 Task: Create a due date automation trigger when advanced on, on the monday before a card is due add content without an empty description at 11:00 AM.
Action: Mouse moved to (1037, 73)
Screenshot: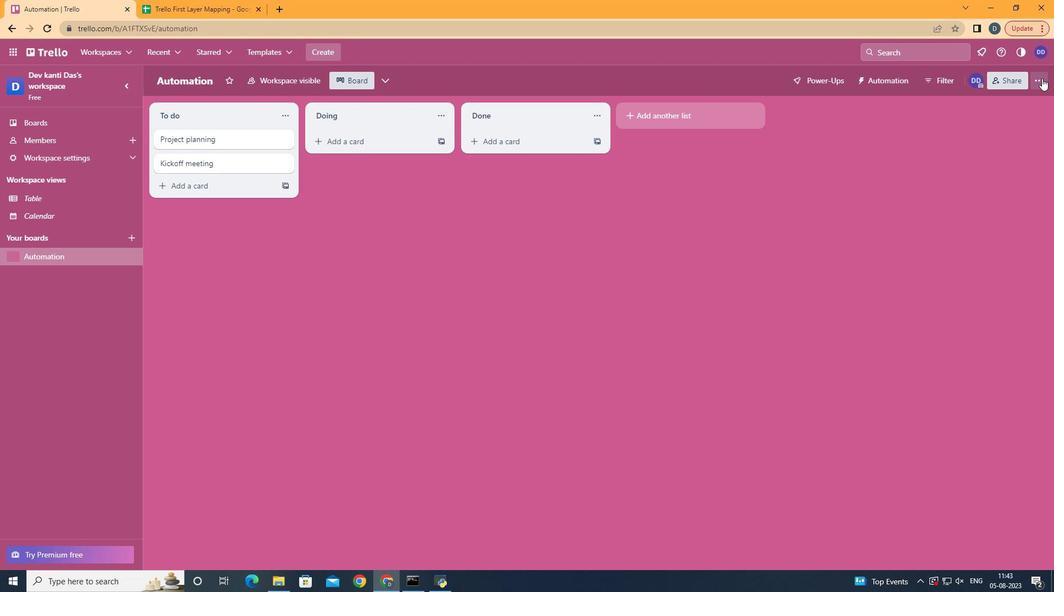 
Action: Mouse pressed left at (1037, 73)
Screenshot: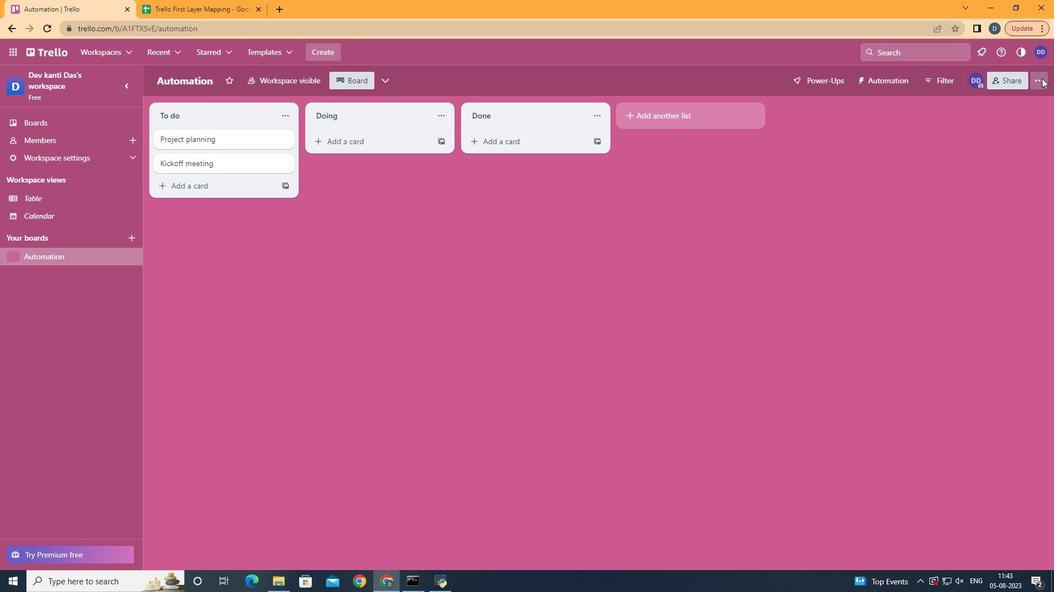 
Action: Mouse moved to (962, 217)
Screenshot: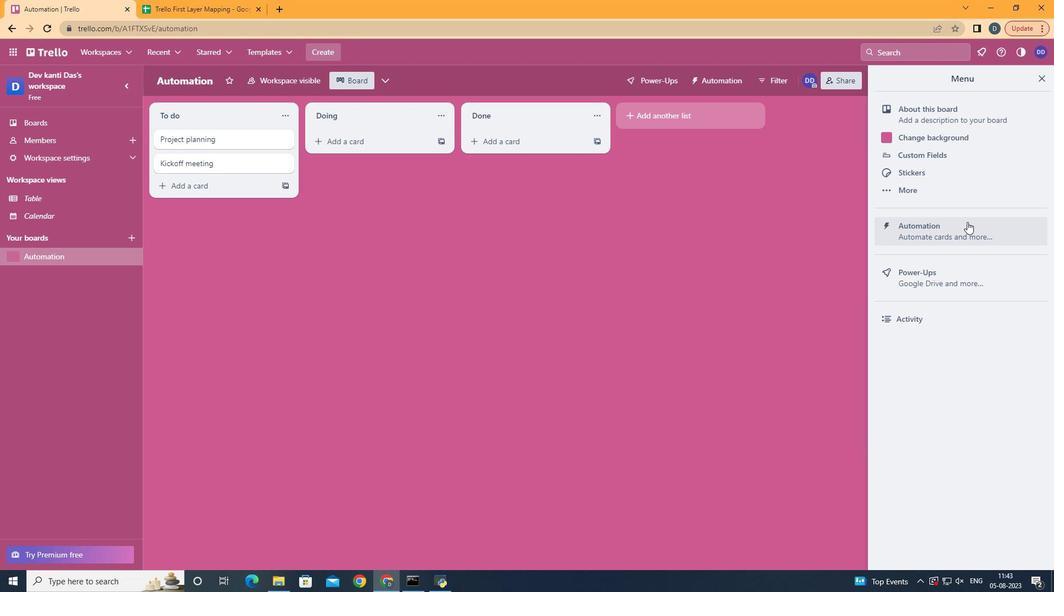 
Action: Mouse pressed left at (962, 217)
Screenshot: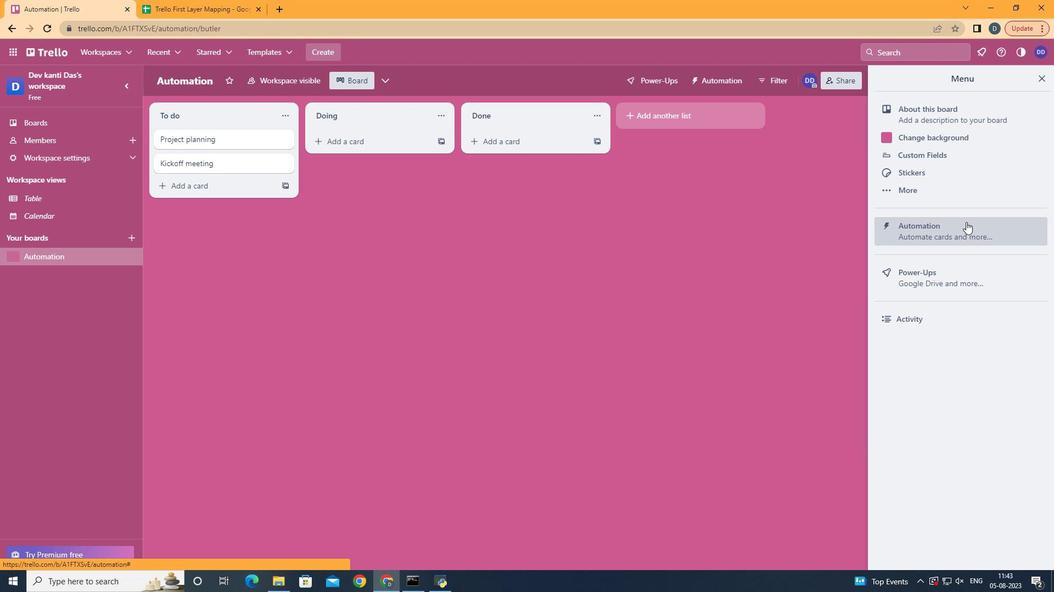 
Action: Mouse moved to (231, 221)
Screenshot: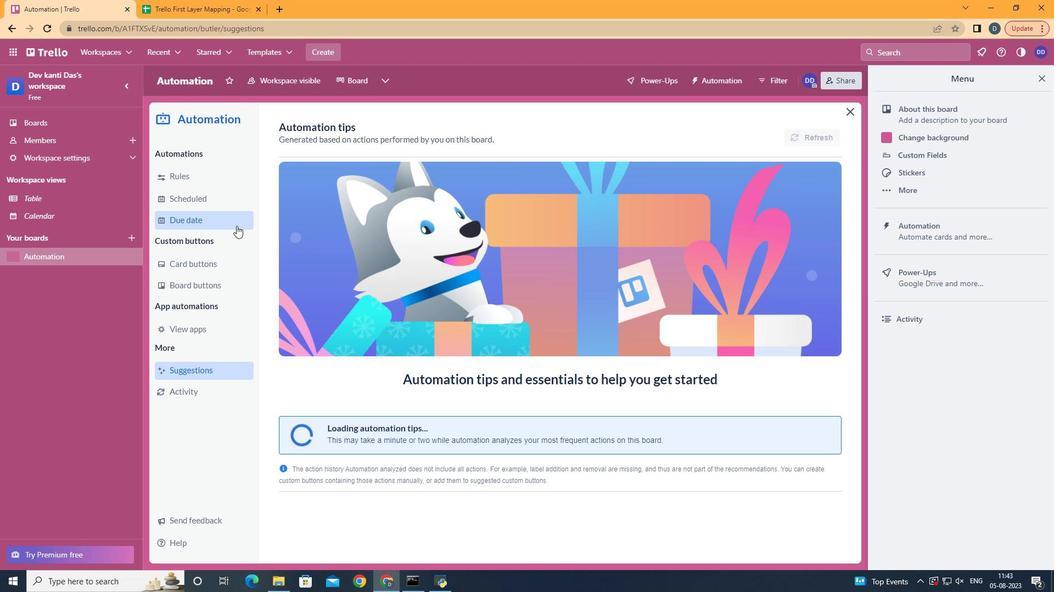 
Action: Mouse pressed left at (231, 221)
Screenshot: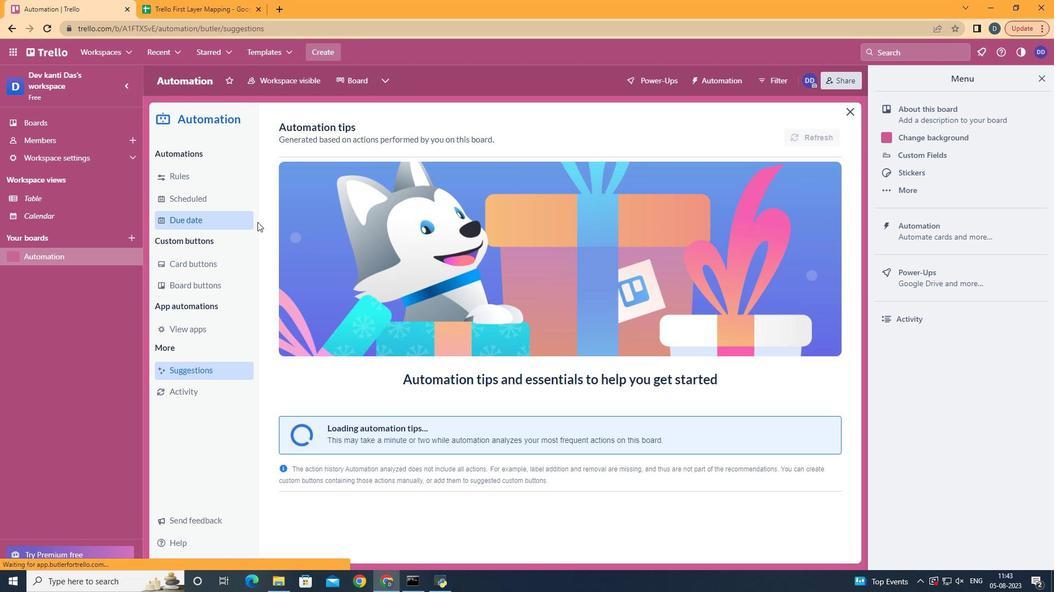 
Action: Mouse moved to (768, 125)
Screenshot: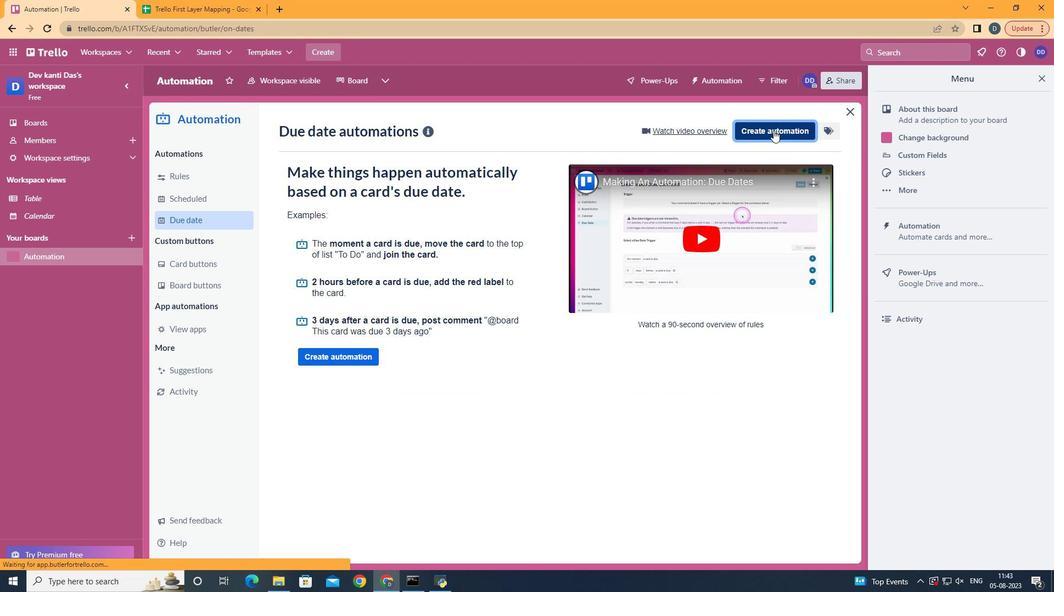 
Action: Mouse pressed left at (768, 125)
Screenshot: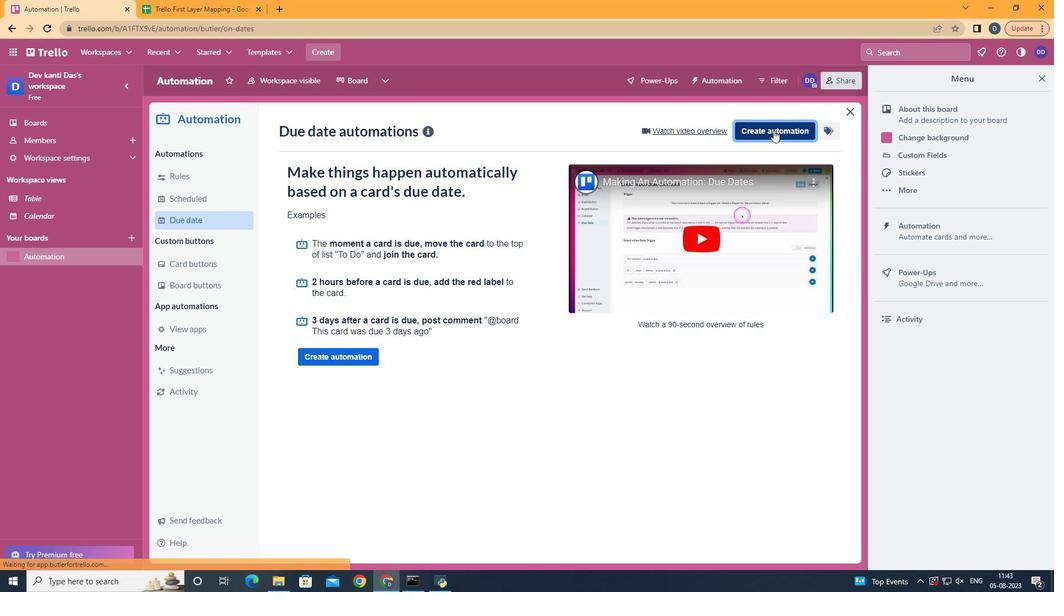 
Action: Mouse moved to (567, 226)
Screenshot: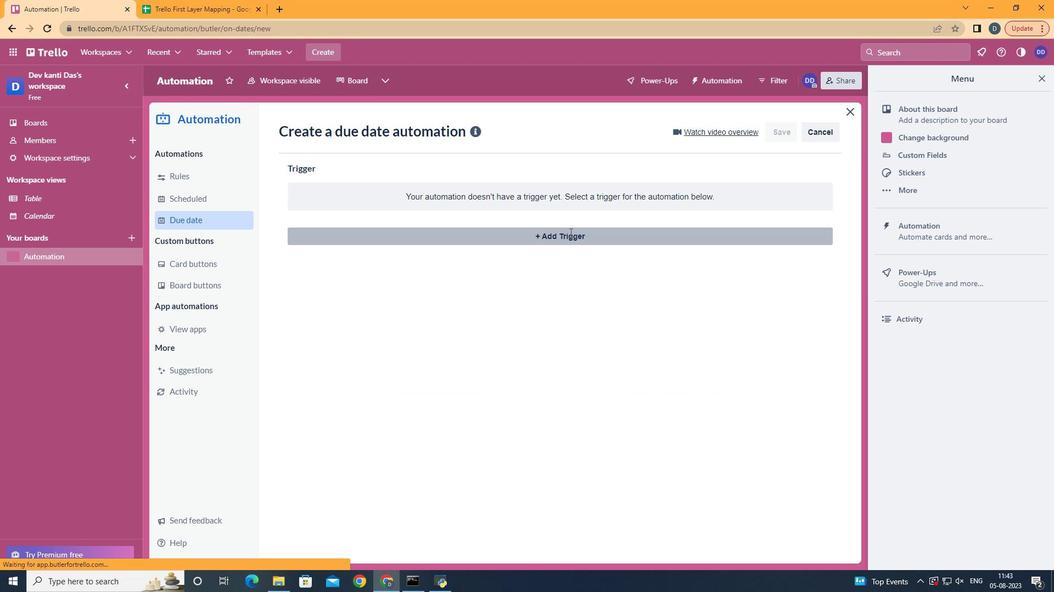 
Action: Mouse pressed left at (567, 226)
Screenshot: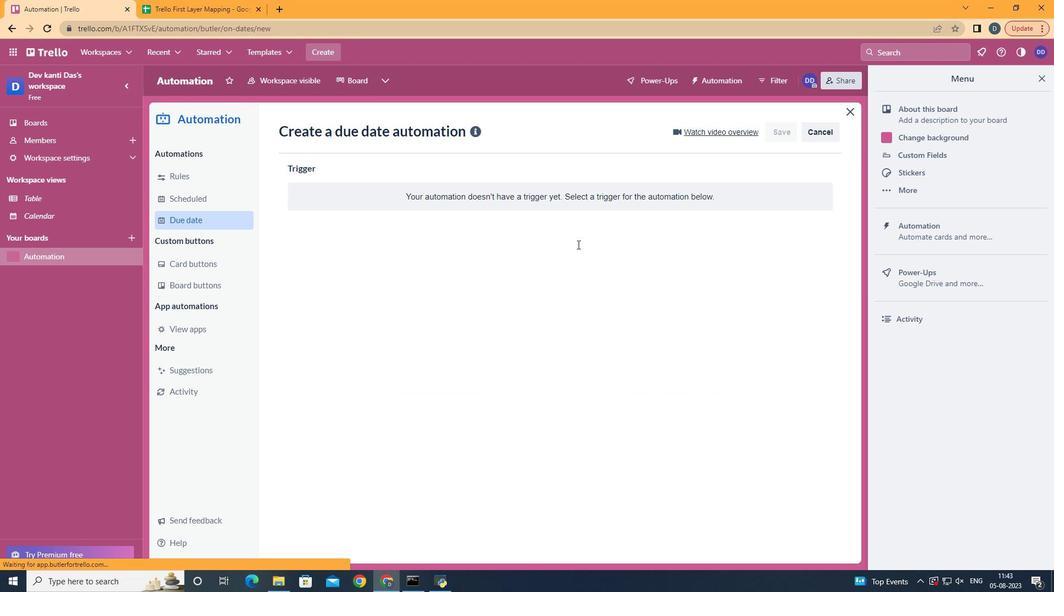 
Action: Mouse moved to (340, 284)
Screenshot: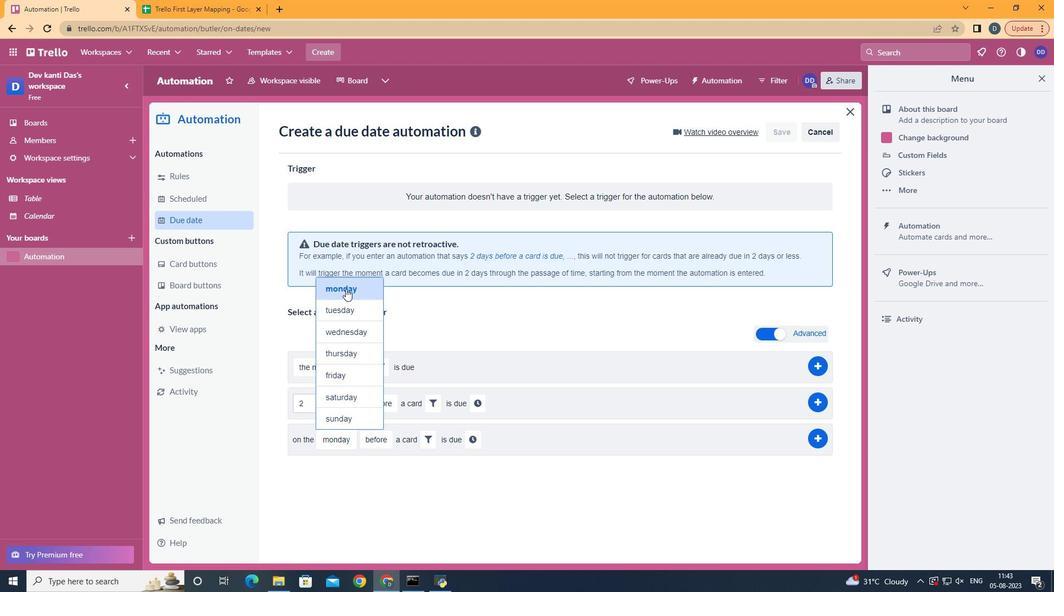 
Action: Mouse pressed left at (340, 284)
Screenshot: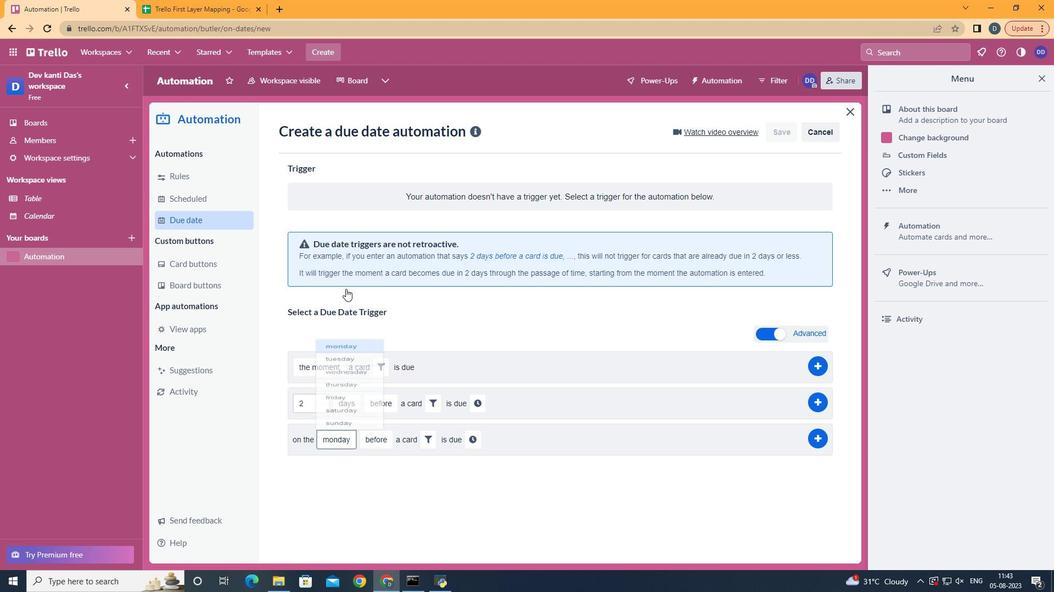 
Action: Mouse moved to (383, 456)
Screenshot: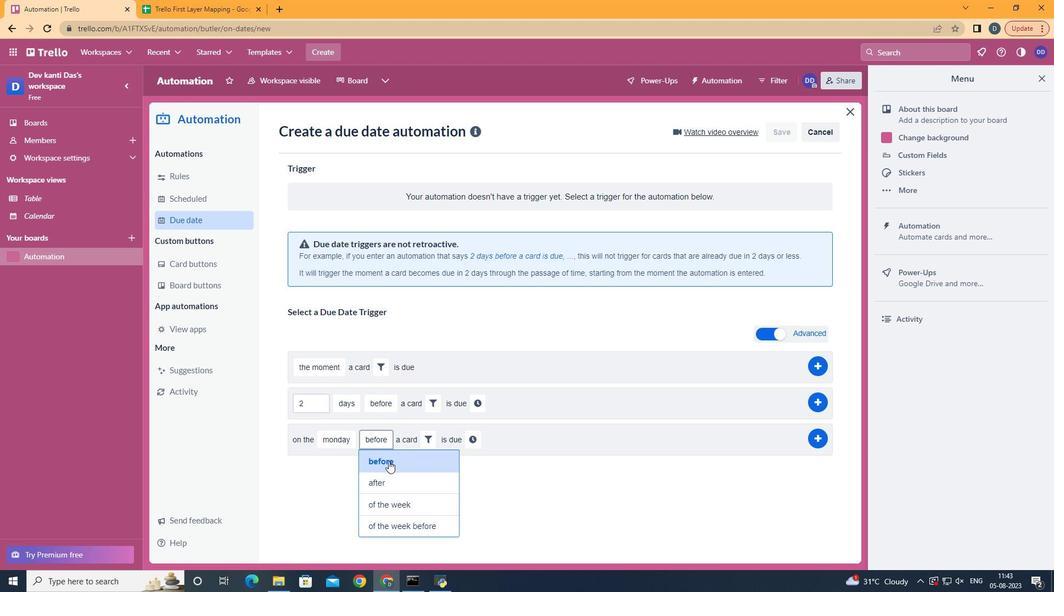 
Action: Mouse pressed left at (383, 456)
Screenshot: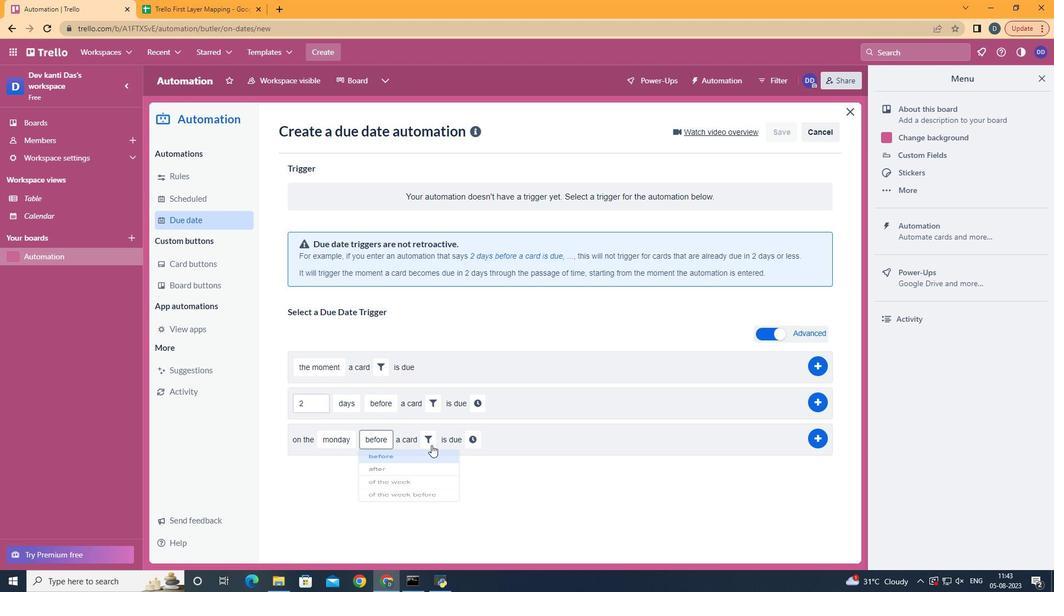 
Action: Mouse moved to (425, 433)
Screenshot: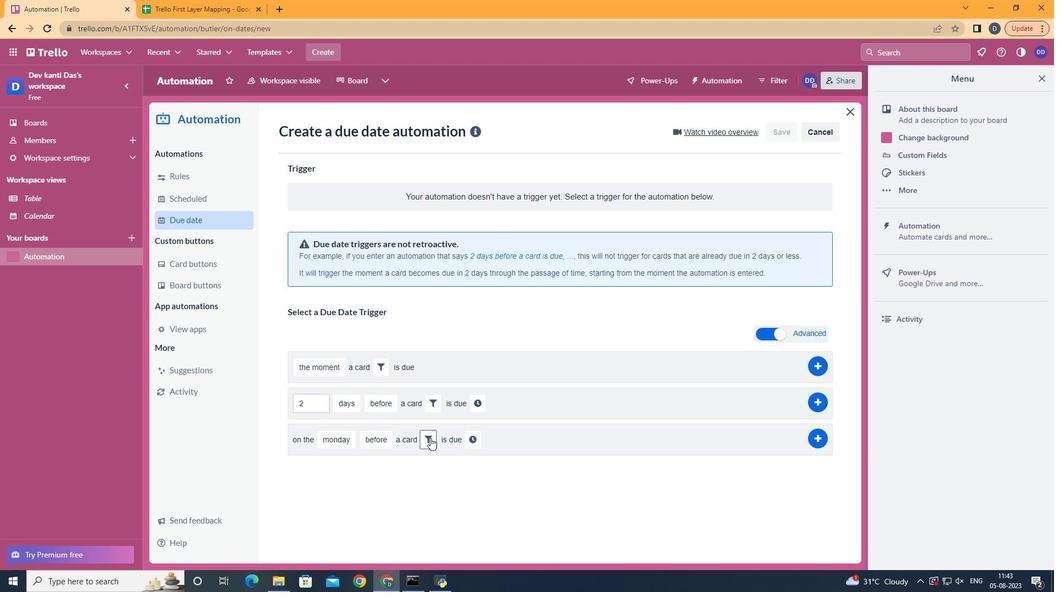 
Action: Mouse pressed left at (425, 433)
Screenshot: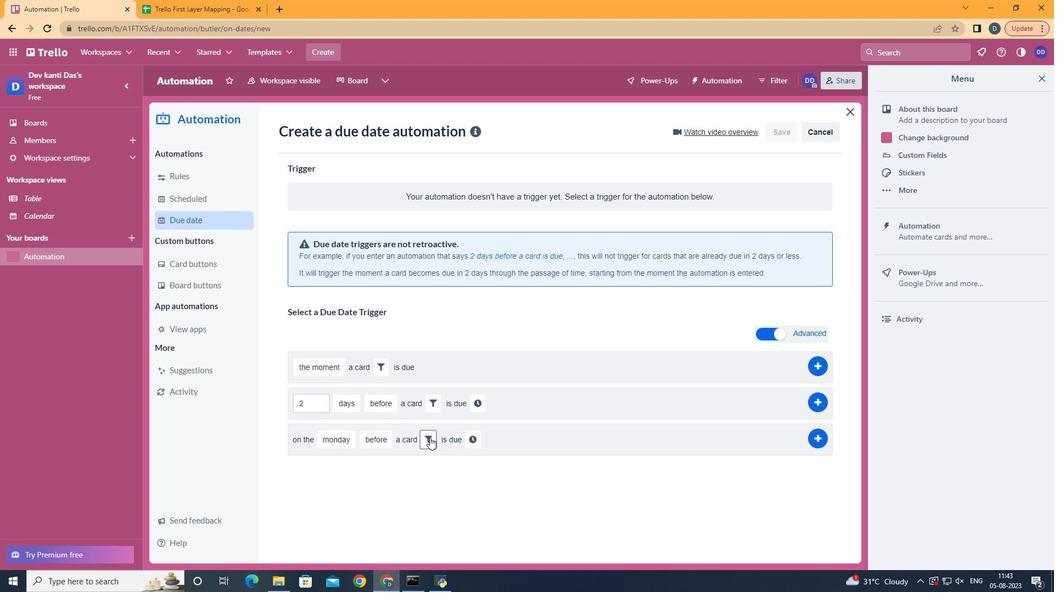
Action: Mouse moved to (570, 466)
Screenshot: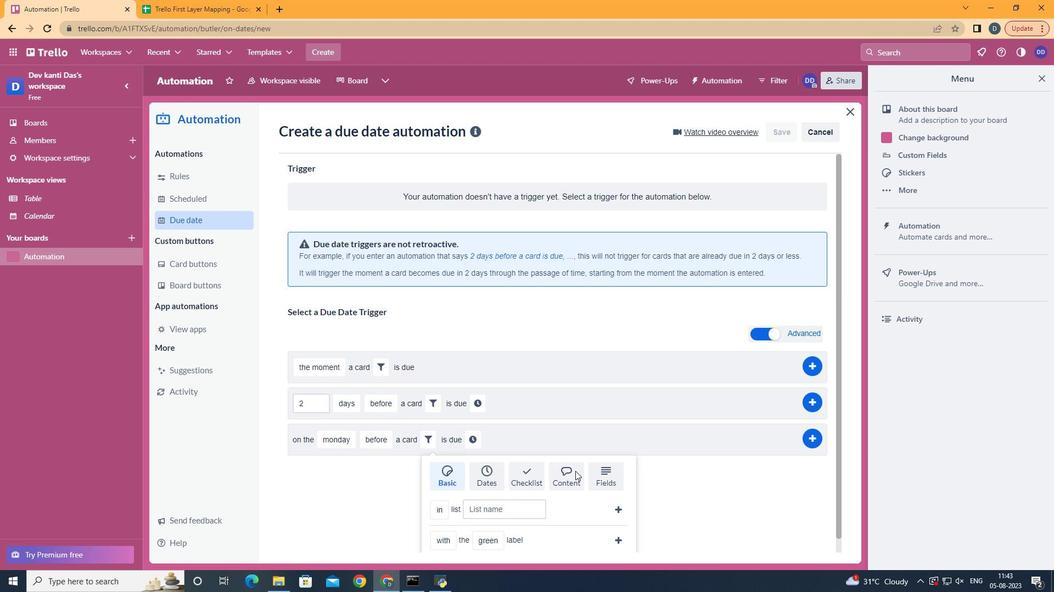 
Action: Mouse pressed left at (570, 466)
Screenshot: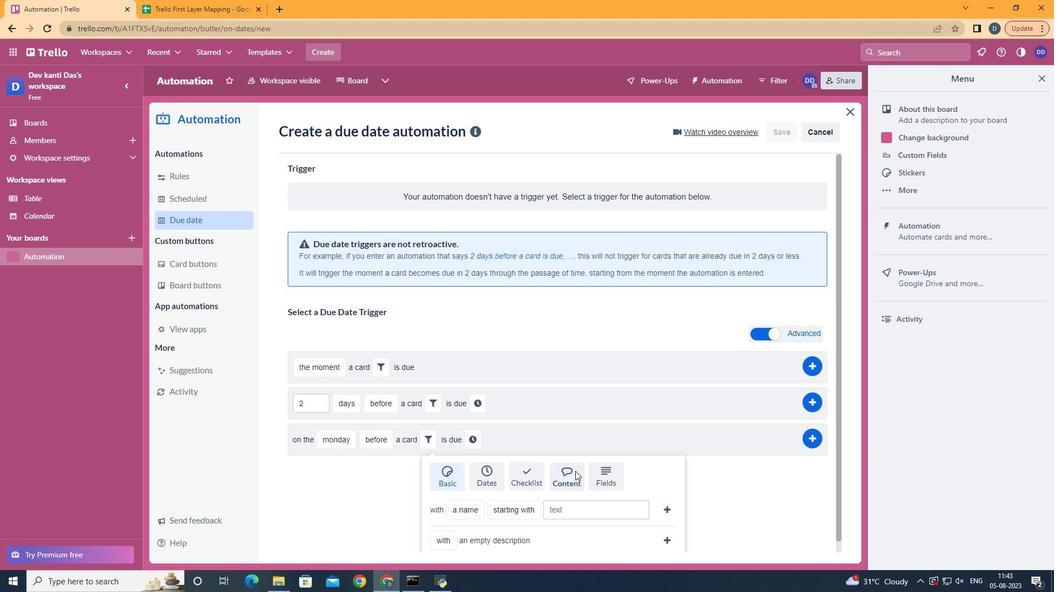 
Action: Mouse moved to (569, 467)
Screenshot: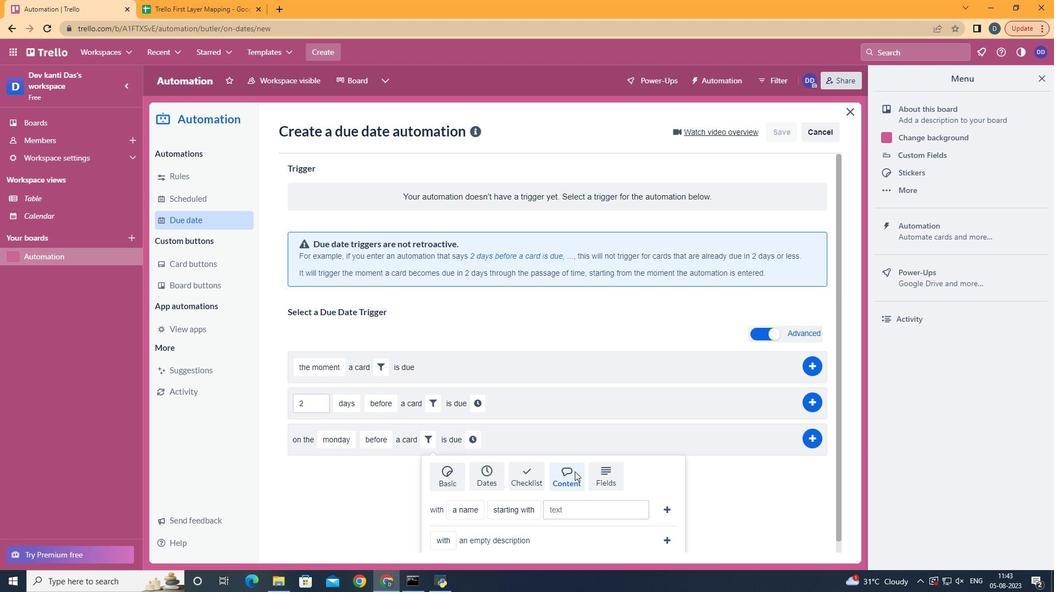 
Action: Mouse scrolled (569, 466) with delta (0, 0)
Screenshot: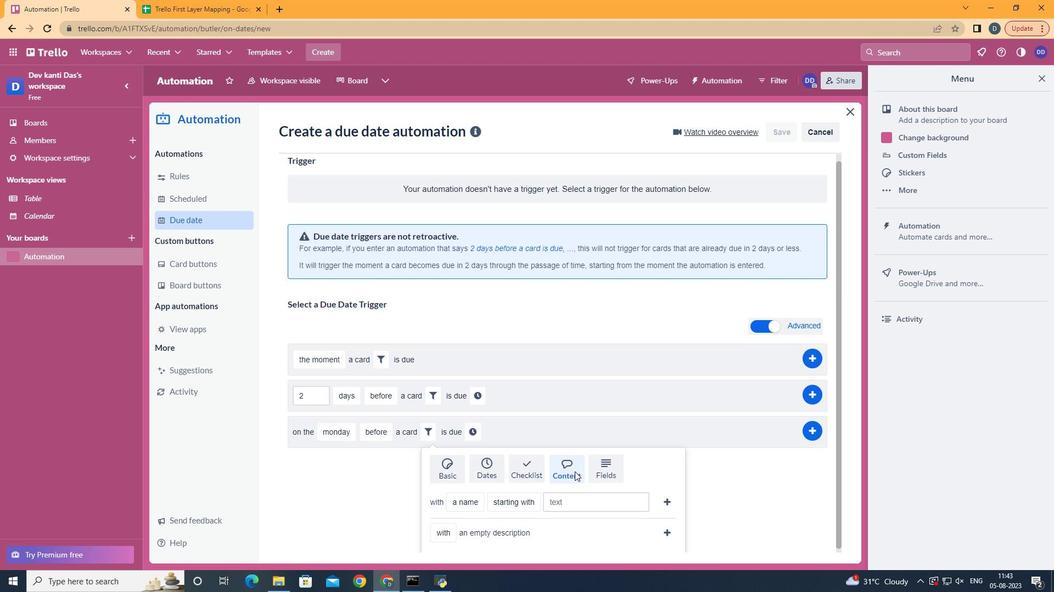 
Action: Mouse scrolled (569, 466) with delta (0, 0)
Screenshot: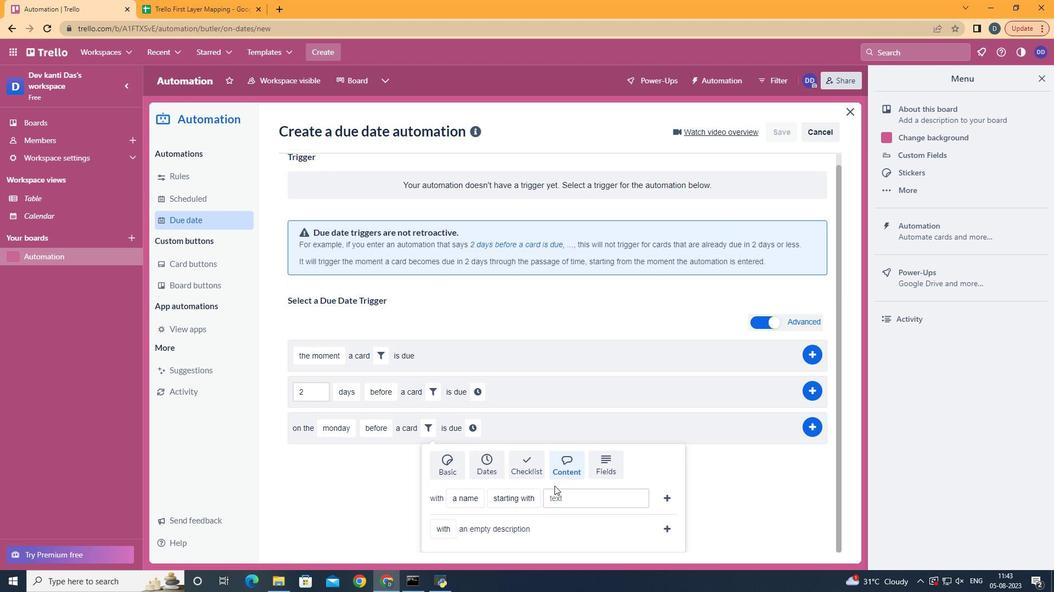 
Action: Mouse scrolled (569, 466) with delta (0, 0)
Screenshot: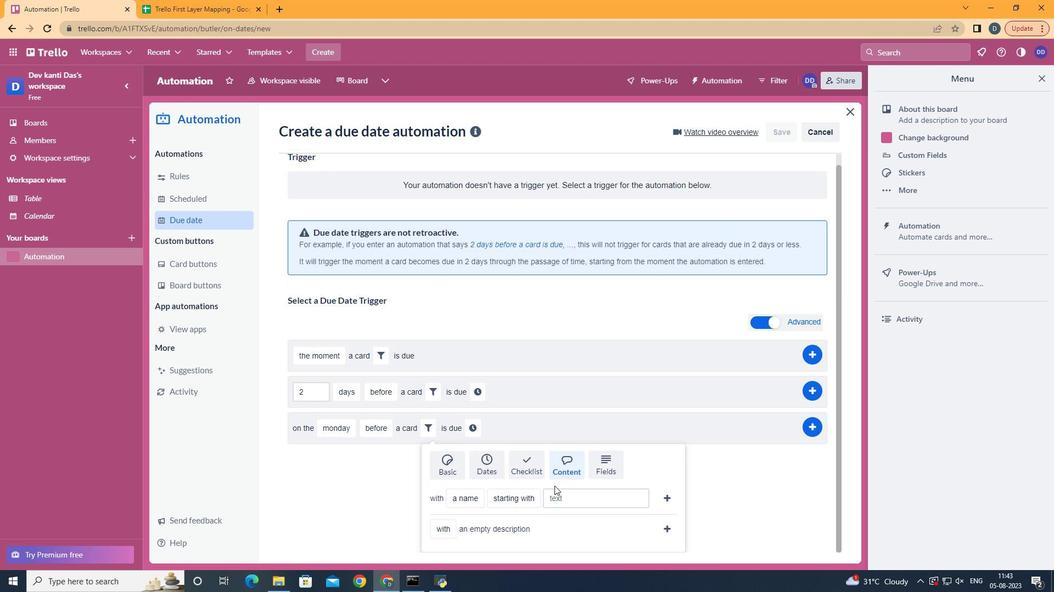 
Action: Mouse moved to (450, 507)
Screenshot: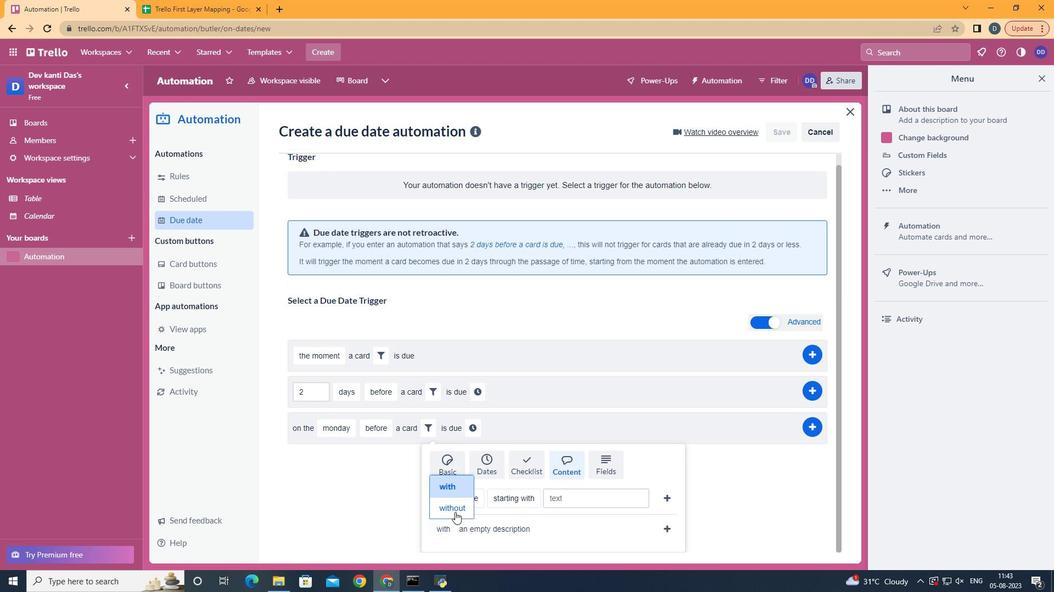 
Action: Mouse pressed left at (450, 507)
Screenshot: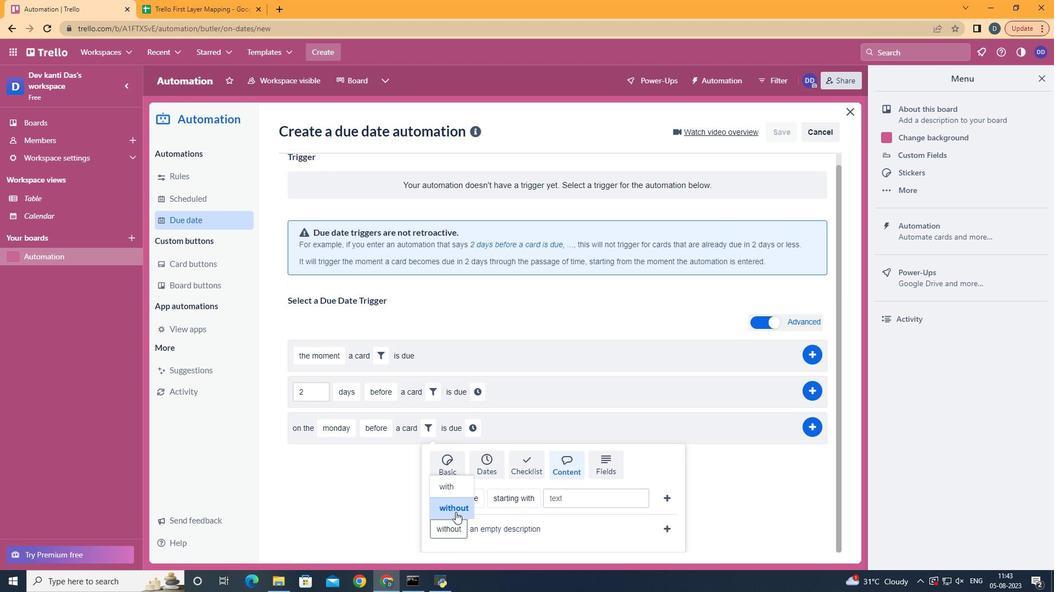 
Action: Mouse moved to (666, 524)
Screenshot: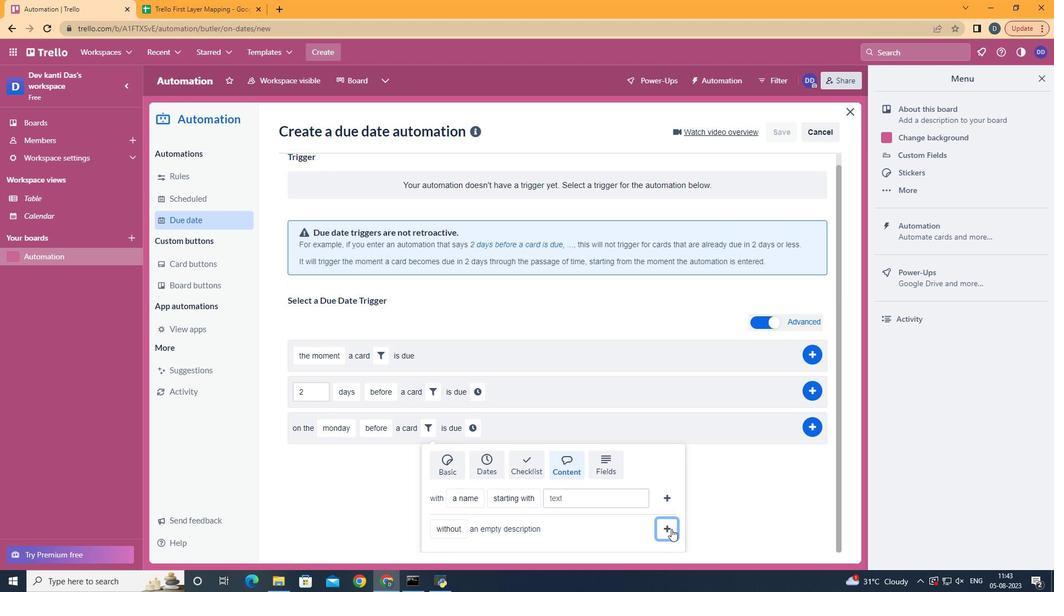 
Action: Mouse pressed left at (666, 524)
Screenshot: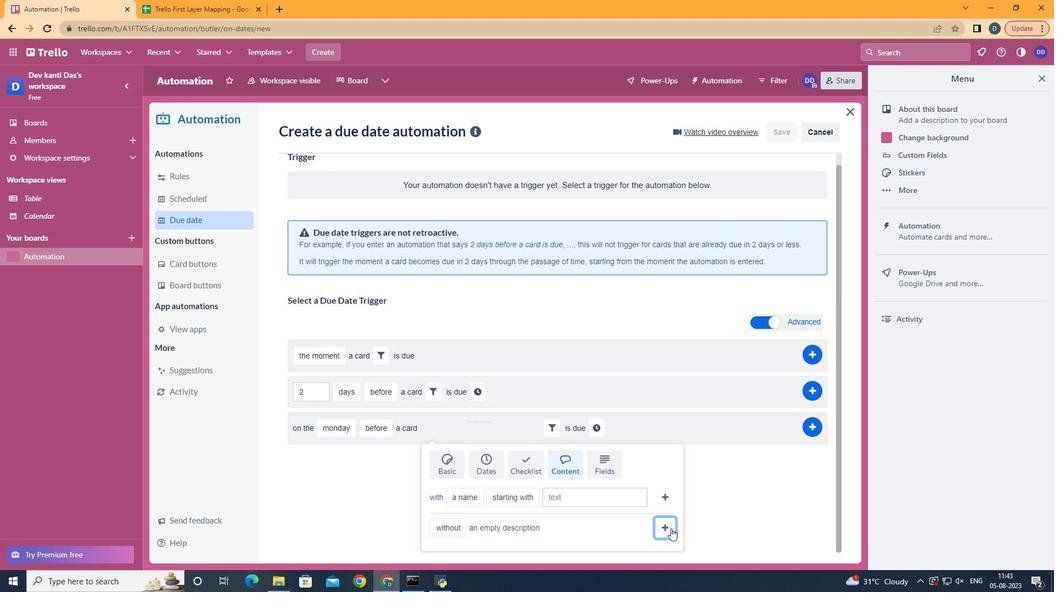 
Action: Mouse moved to (595, 436)
Screenshot: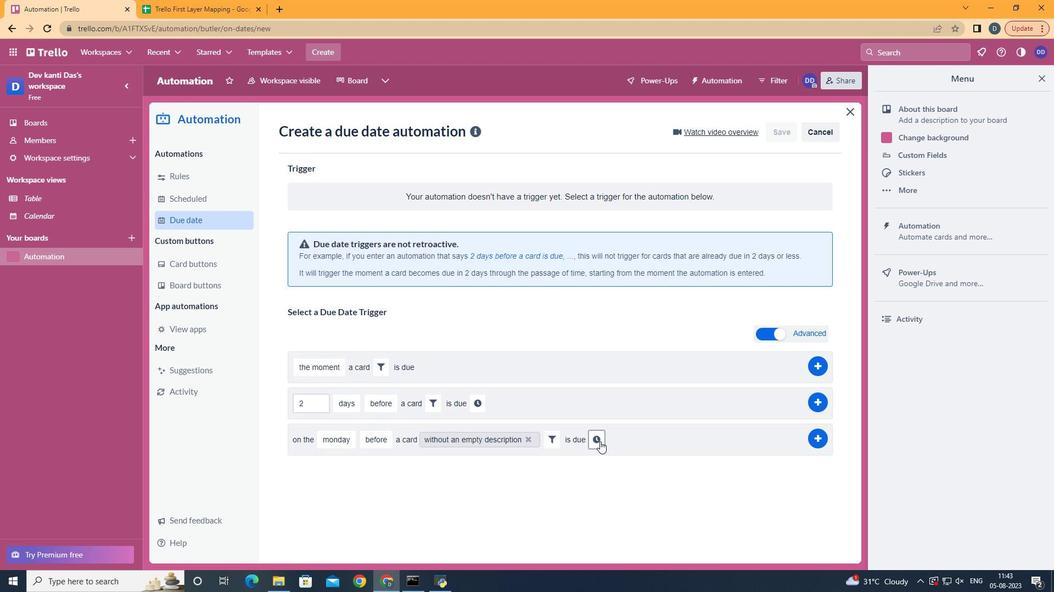 
Action: Mouse pressed left at (595, 436)
Screenshot: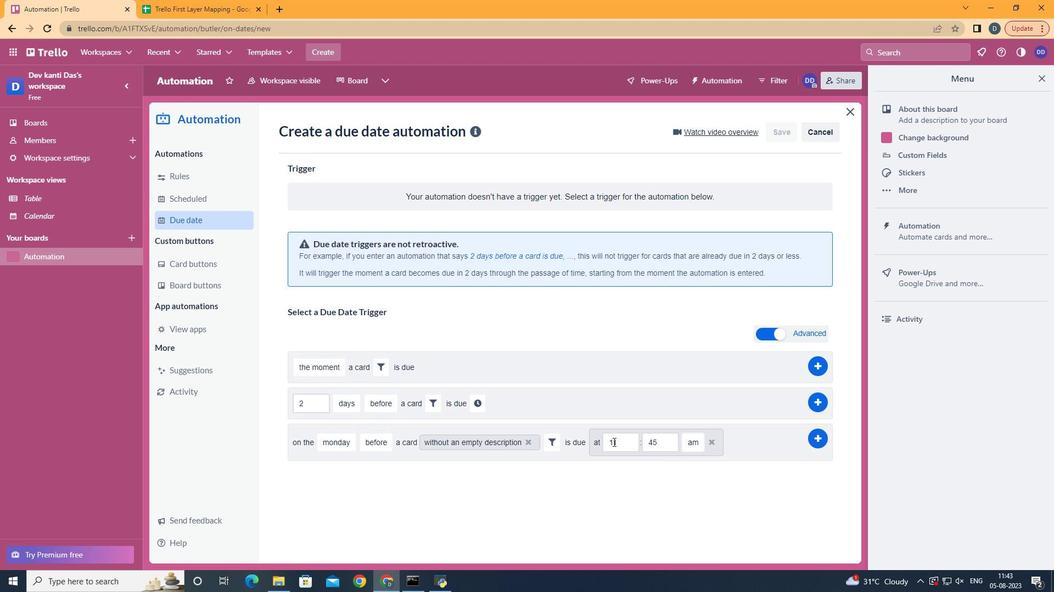 
Action: Mouse moved to (659, 440)
Screenshot: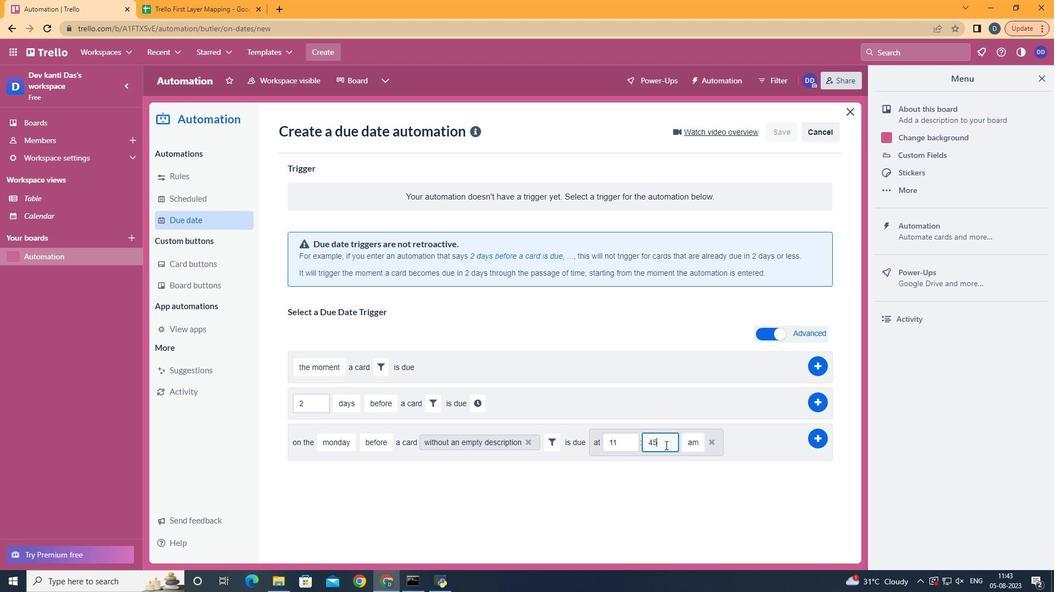 
Action: Mouse pressed left at (659, 440)
Screenshot: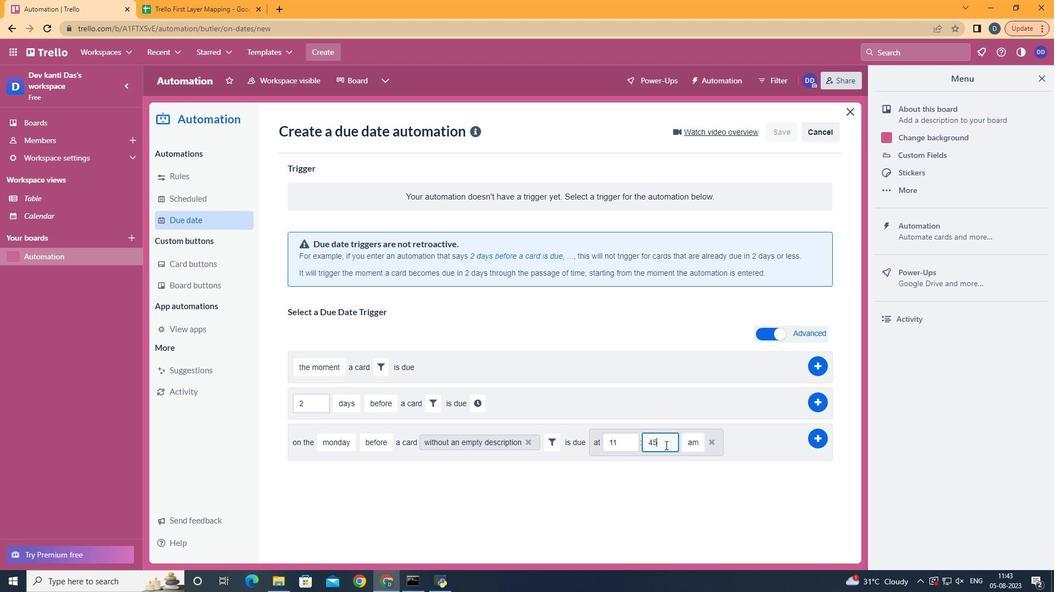 
Action: Mouse moved to (660, 440)
Screenshot: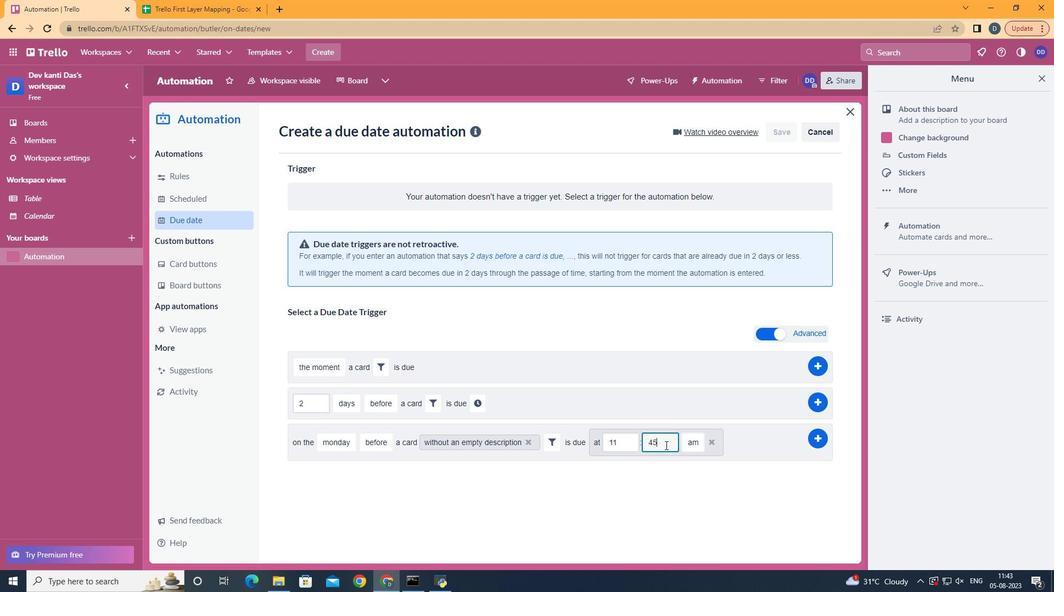 
Action: Key pressed <Key.backspace><Key.backspace>00
Screenshot: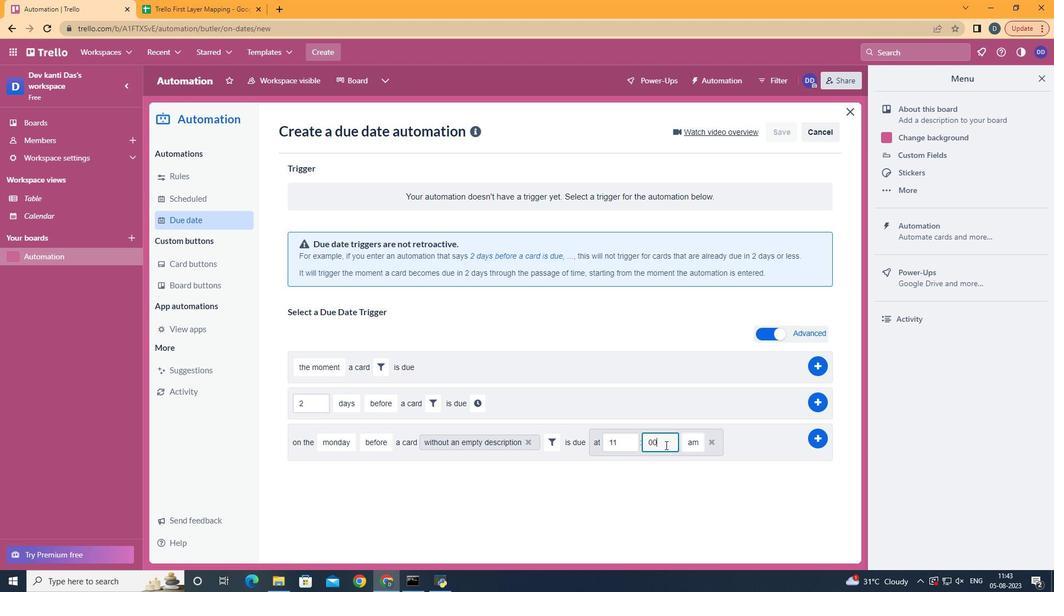
Action: Mouse moved to (811, 430)
Screenshot: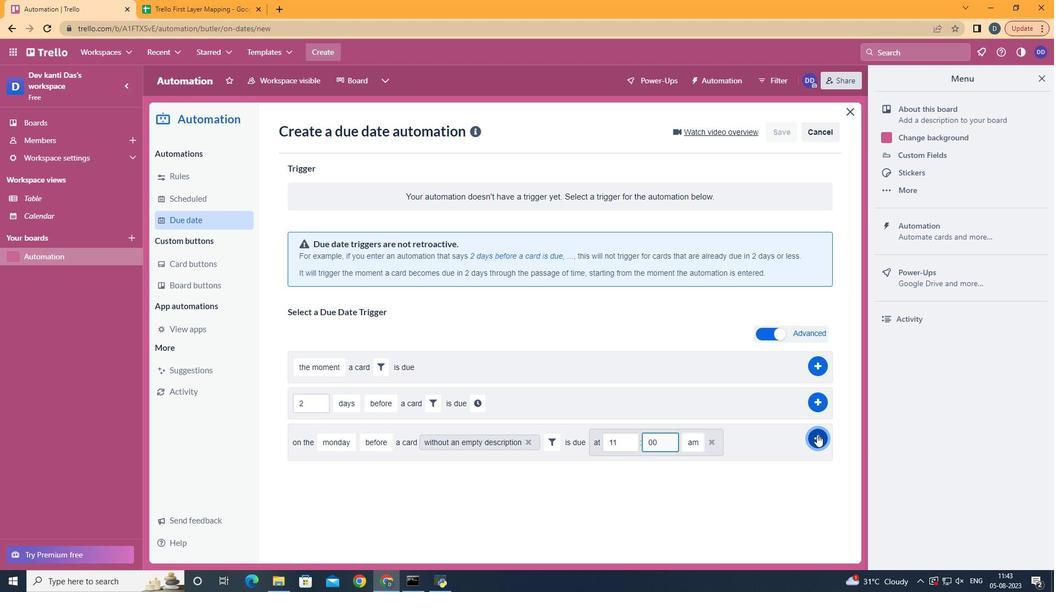 
Action: Mouse pressed left at (811, 430)
Screenshot: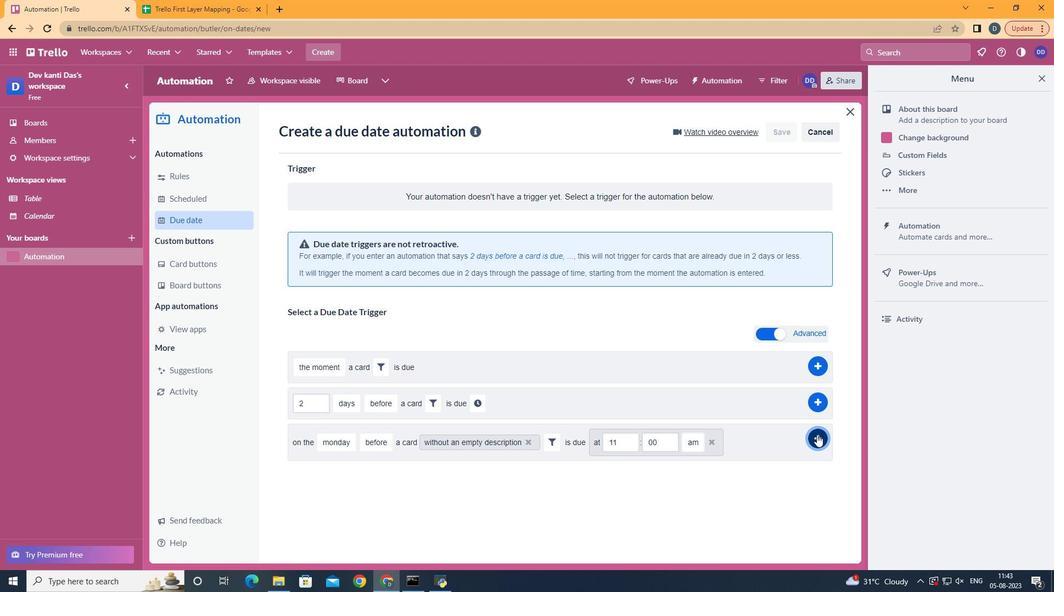 
Action: Mouse moved to (620, 209)
Screenshot: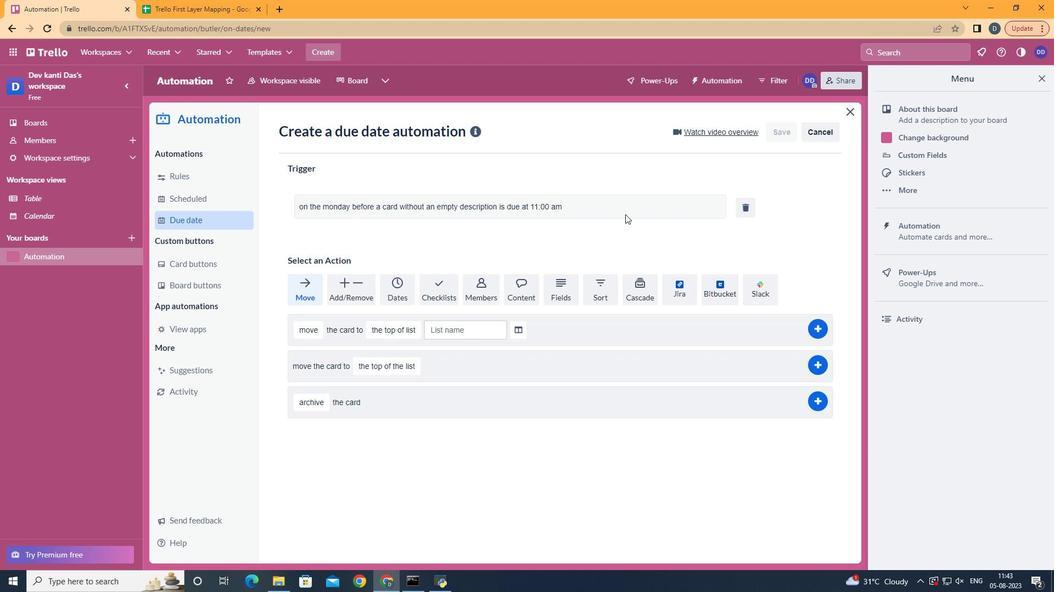 
